 Task: Add a condition where "Received at Is Zendesk support Email" in new tickets in your groups.
Action: Mouse moved to (148, 497)
Screenshot: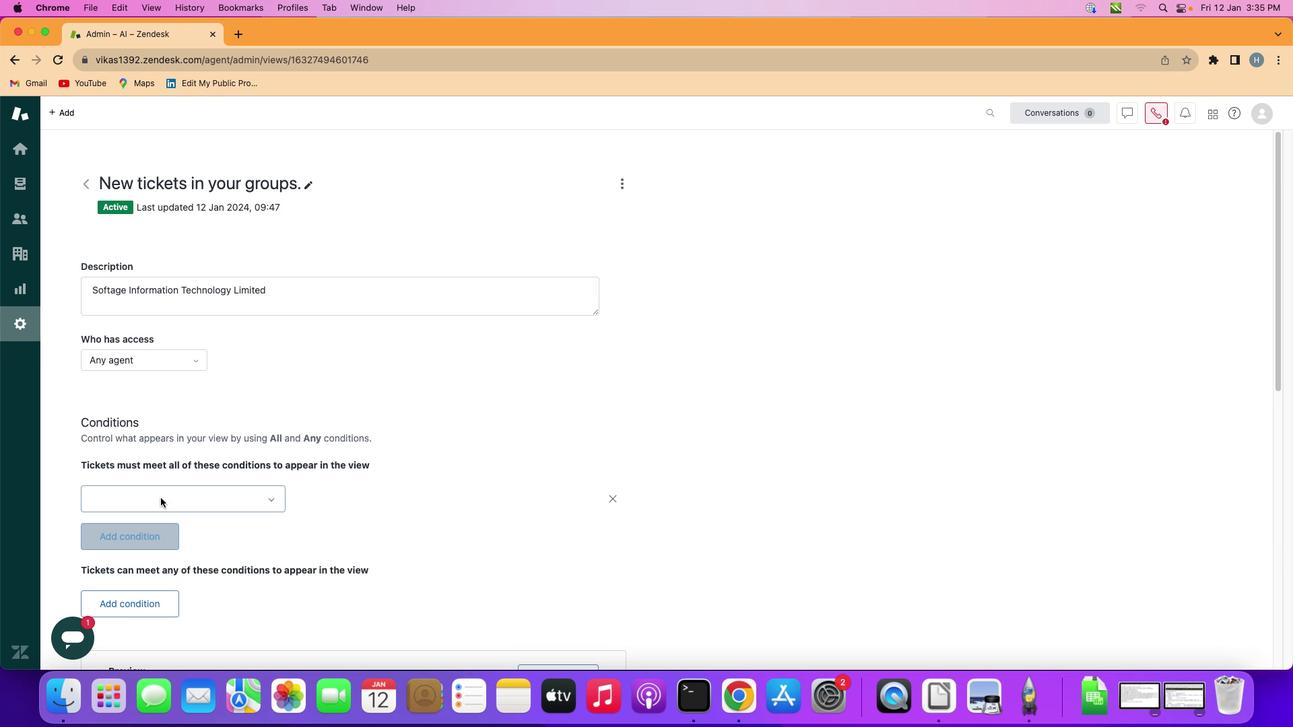 
Action: Mouse pressed left at (148, 497)
Screenshot: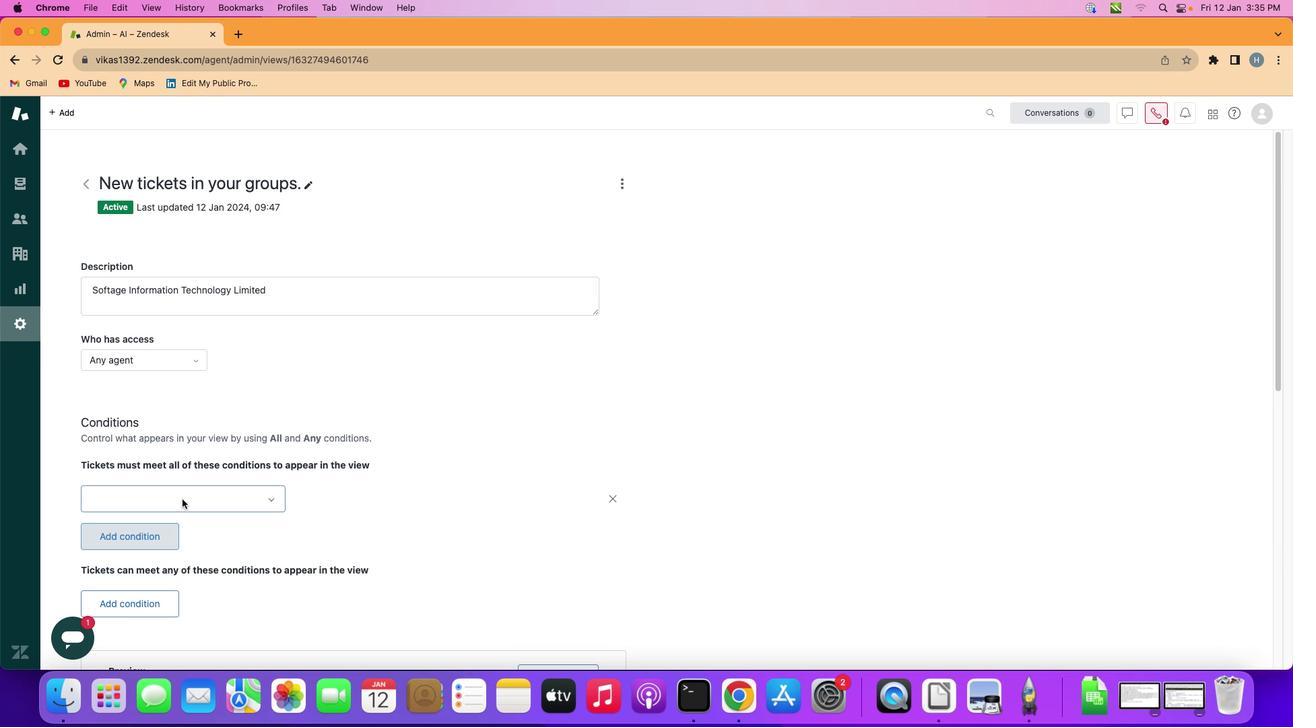 
Action: Mouse moved to (231, 496)
Screenshot: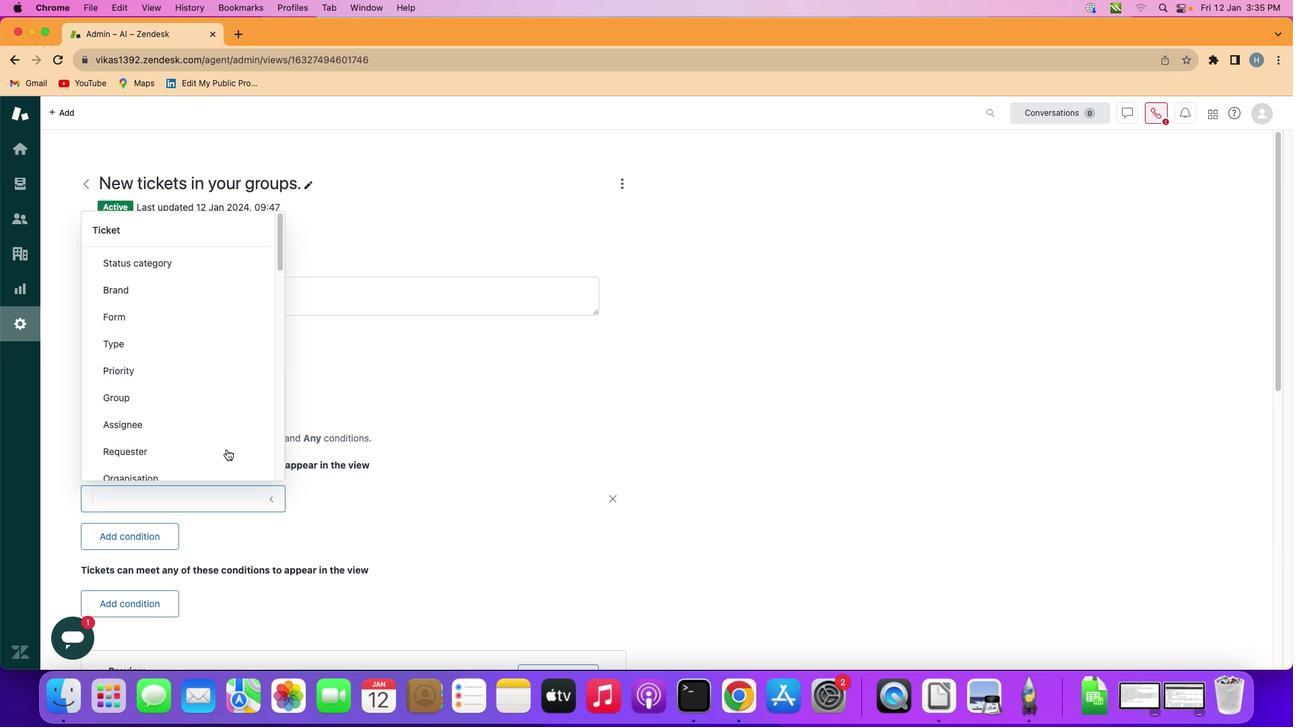 
Action: Mouse pressed left at (231, 496)
Screenshot: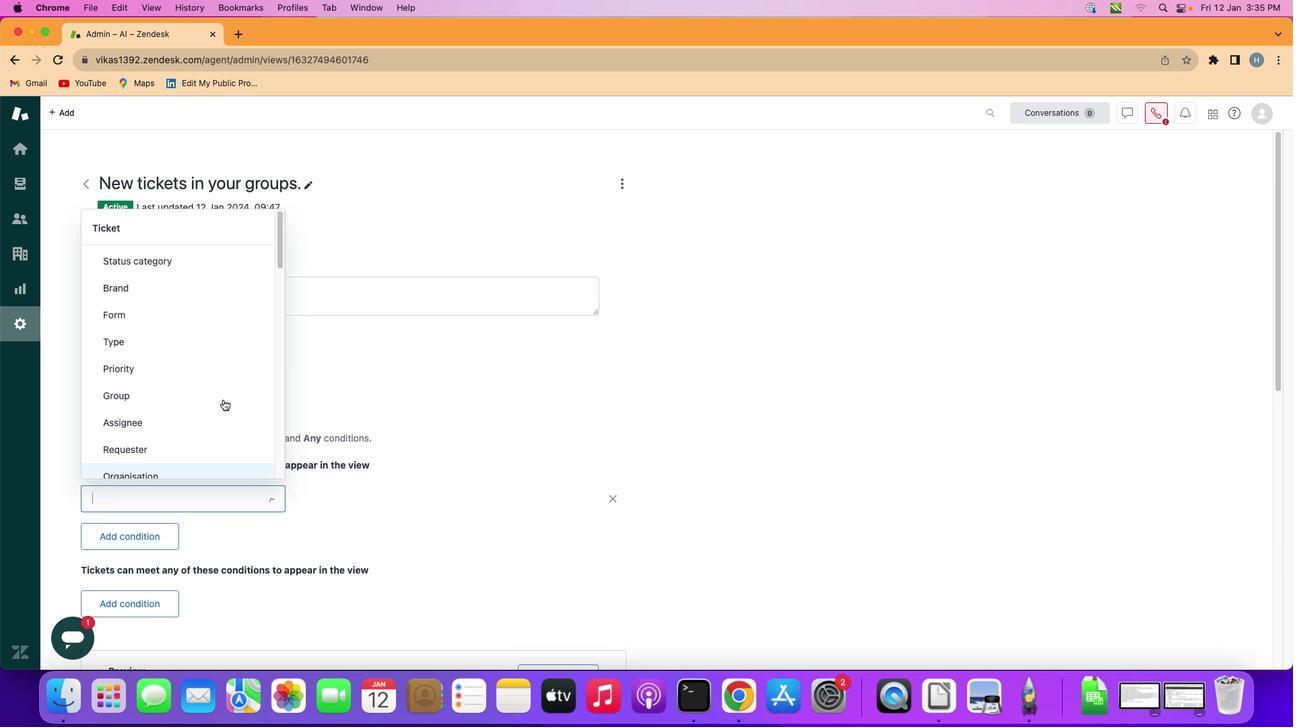 
Action: Mouse moved to (202, 315)
Screenshot: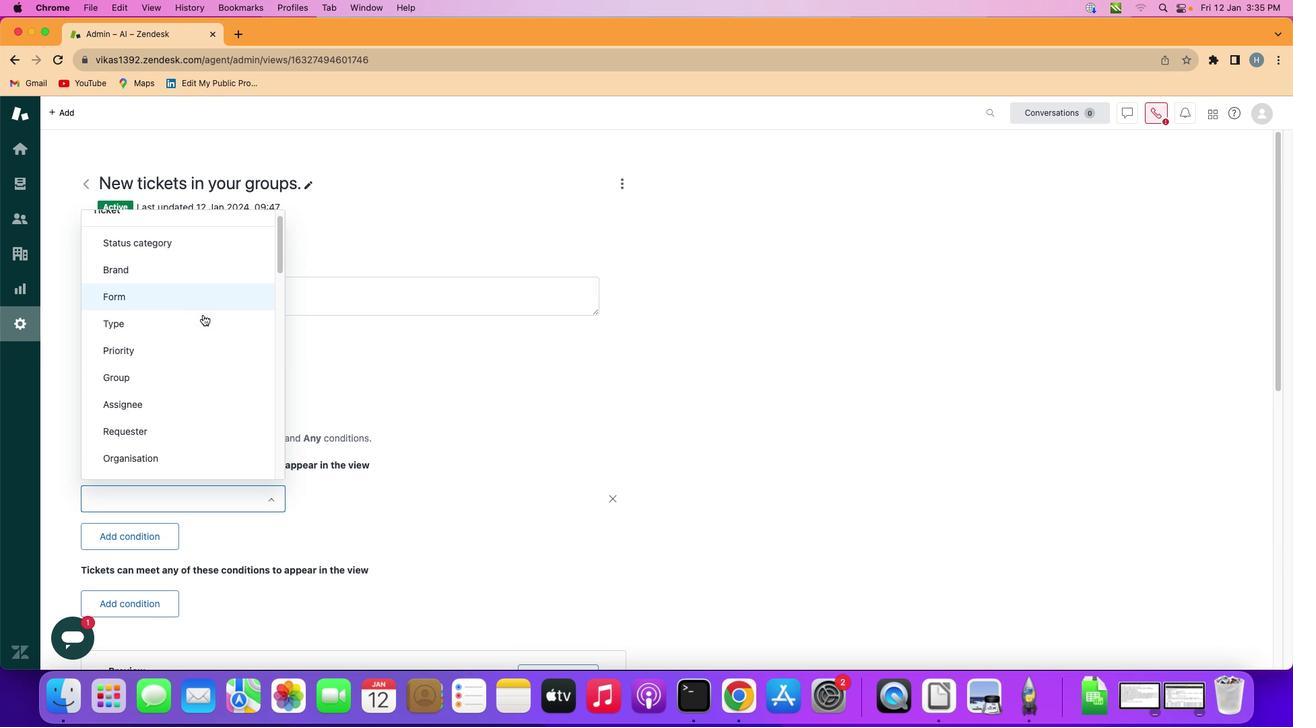
Action: Mouse scrolled (202, 315) with delta (0, 0)
Screenshot: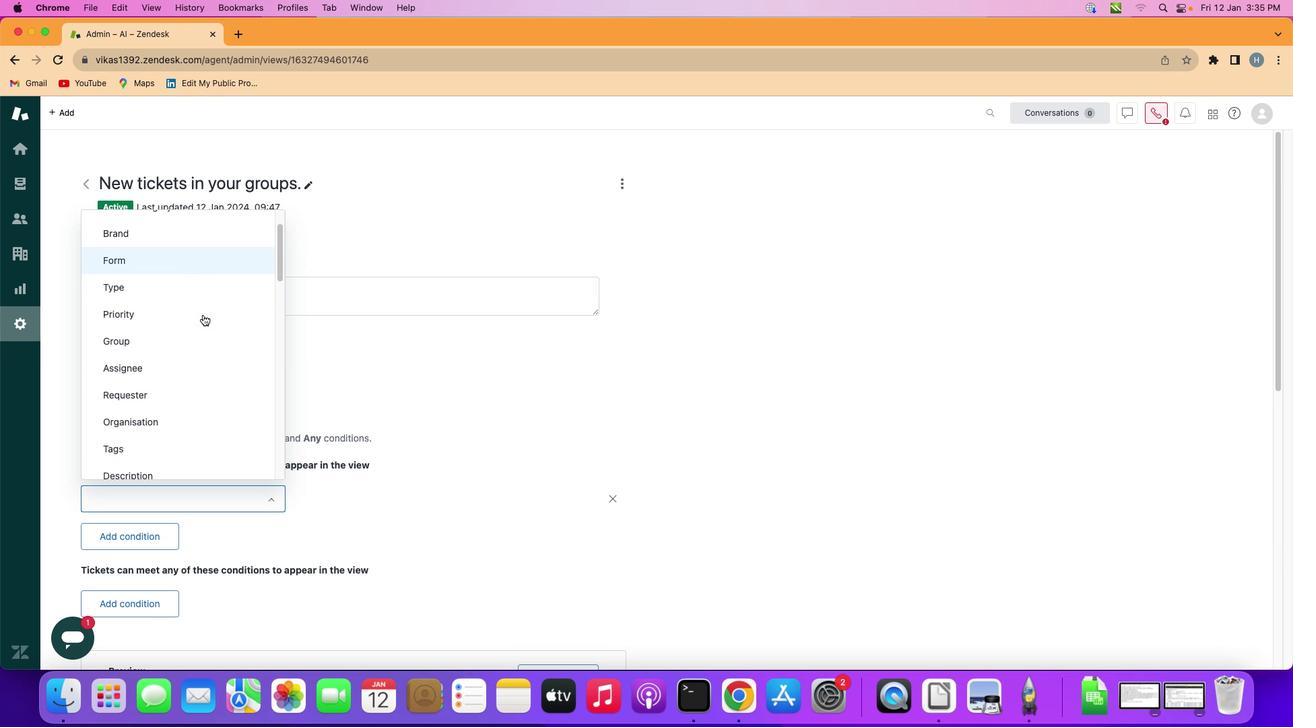 
Action: Mouse scrolled (202, 315) with delta (0, 0)
Screenshot: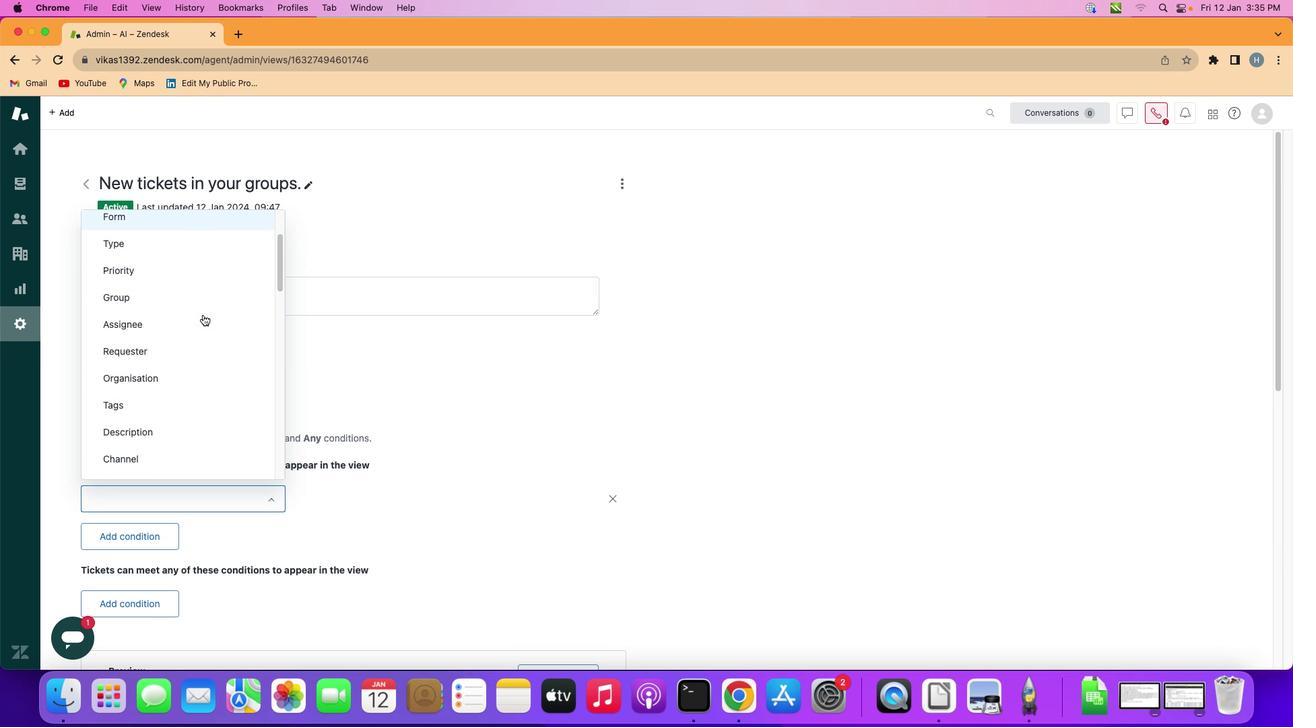 
Action: Mouse scrolled (202, 315) with delta (0, 0)
Screenshot: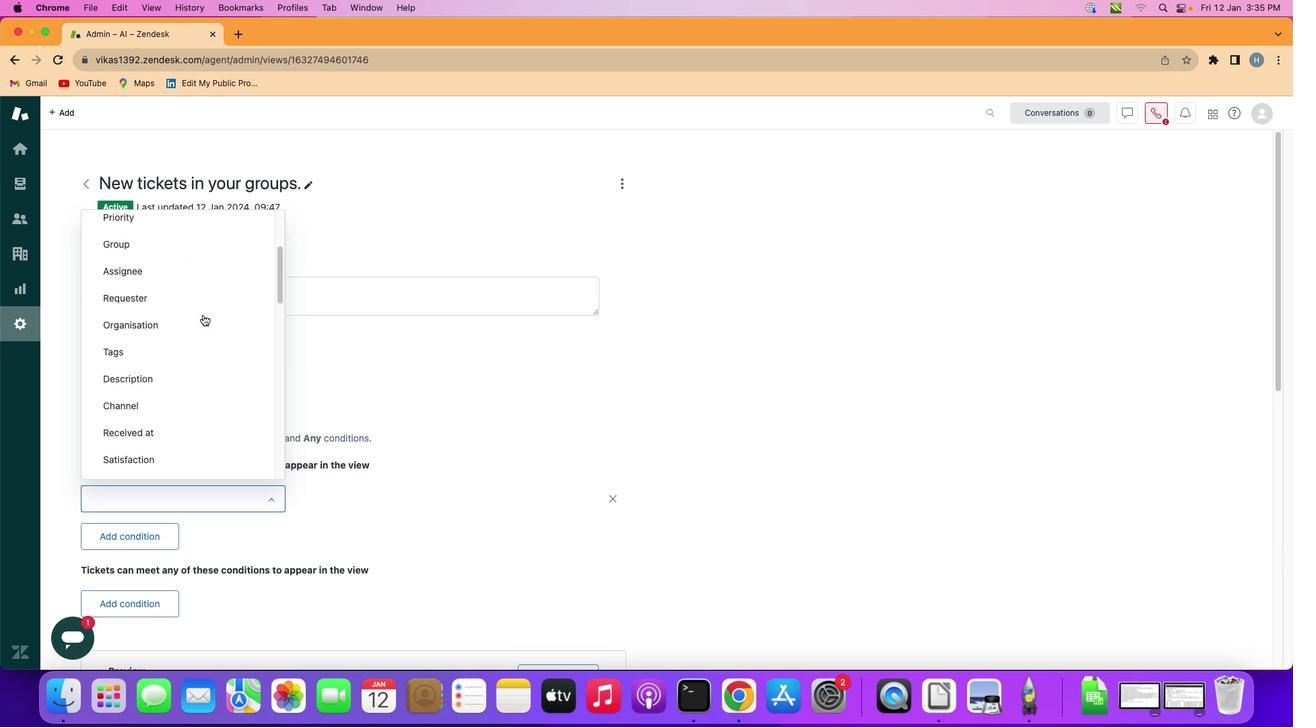 
Action: Mouse scrolled (202, 315) with delta (0, 0)
Screenshot: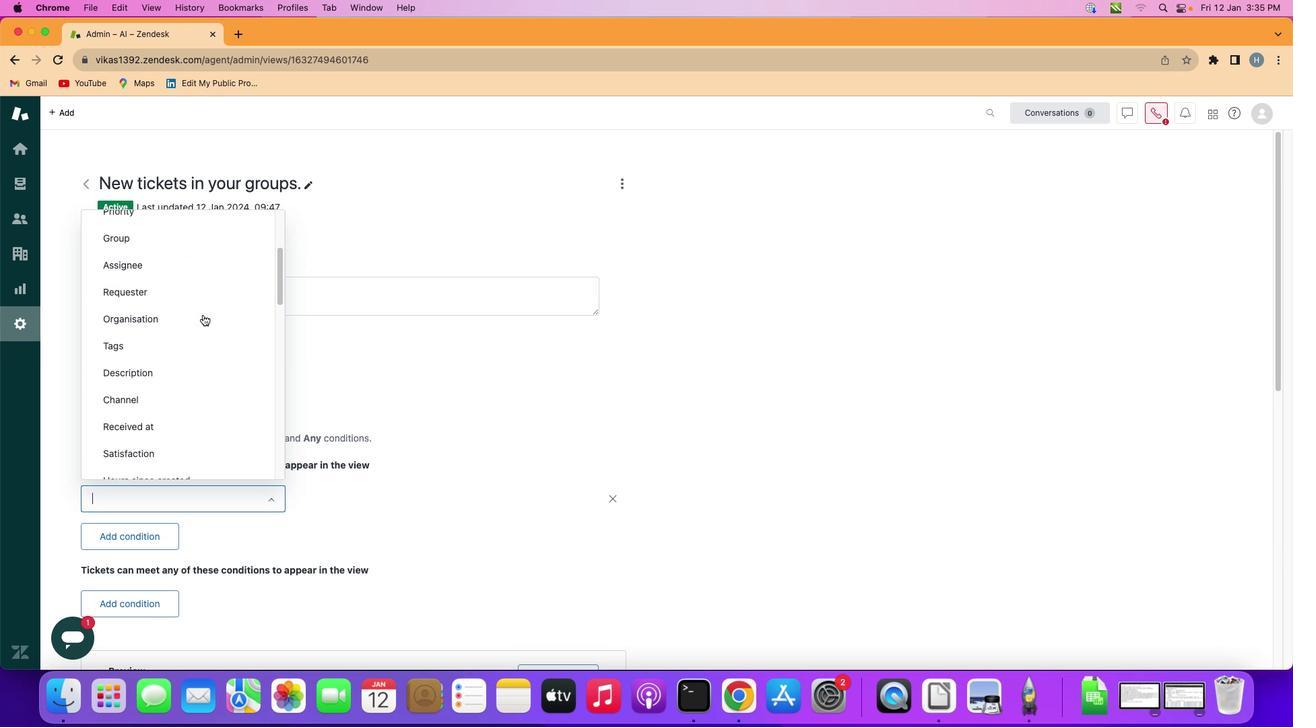 
Action: Mouse scrolled (202, 315) with delta (0, 0)
Screenshot: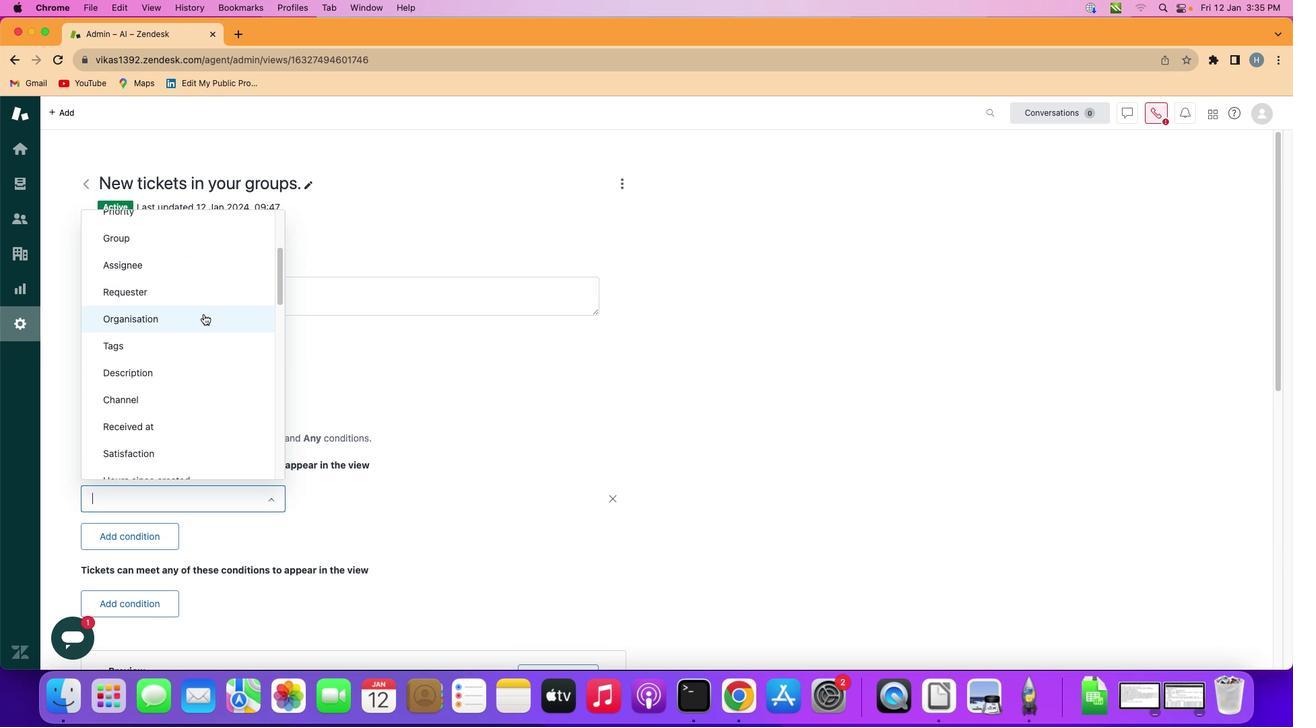 
Action: Mouse moved to (203, 314)
Screenshot: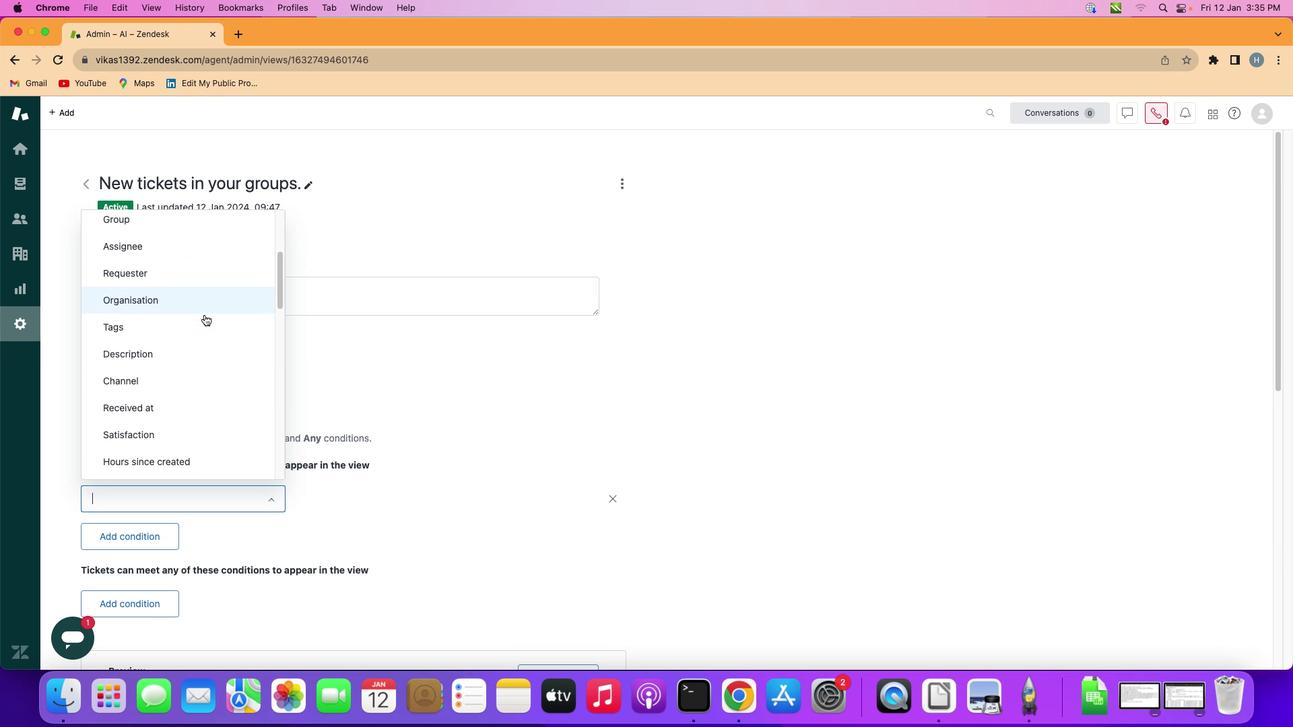 
Action: Mouse scrolled (203, 314) with delta (0, 0)
Screenshot: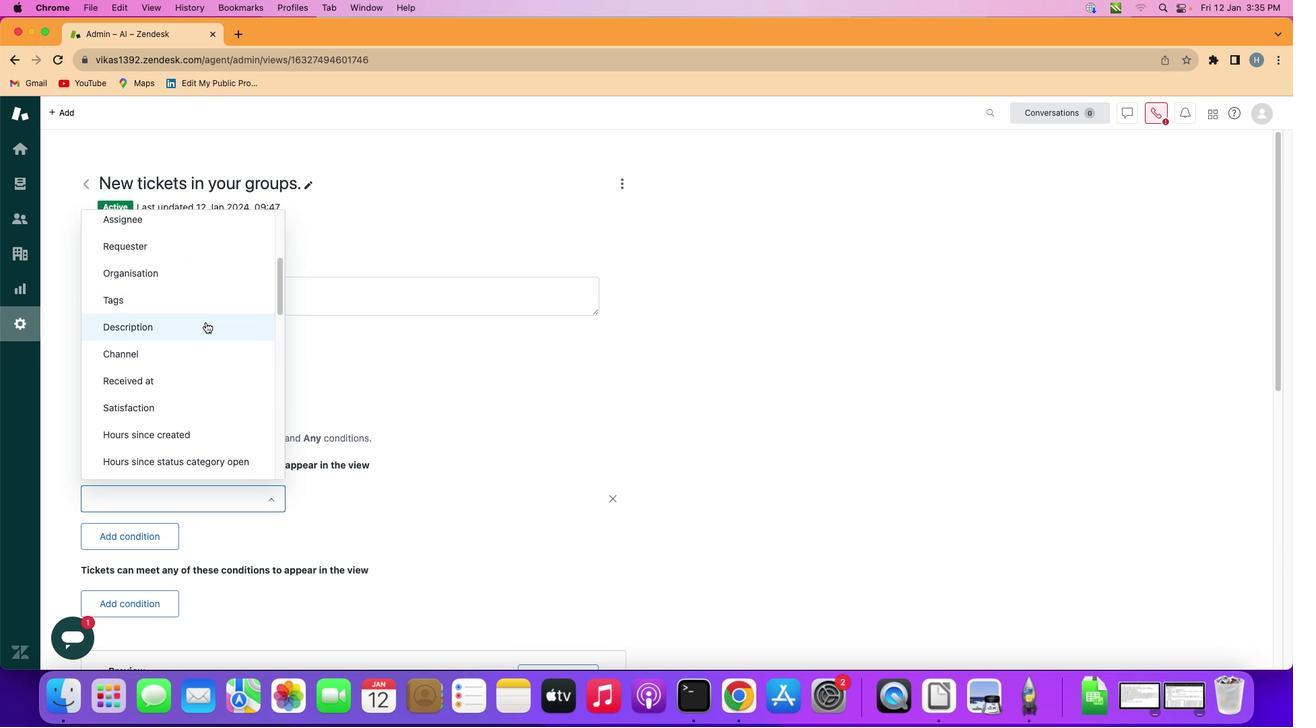 
Action: Mouse scrolled (203, 314) with delta (0, 0)
Screenshot: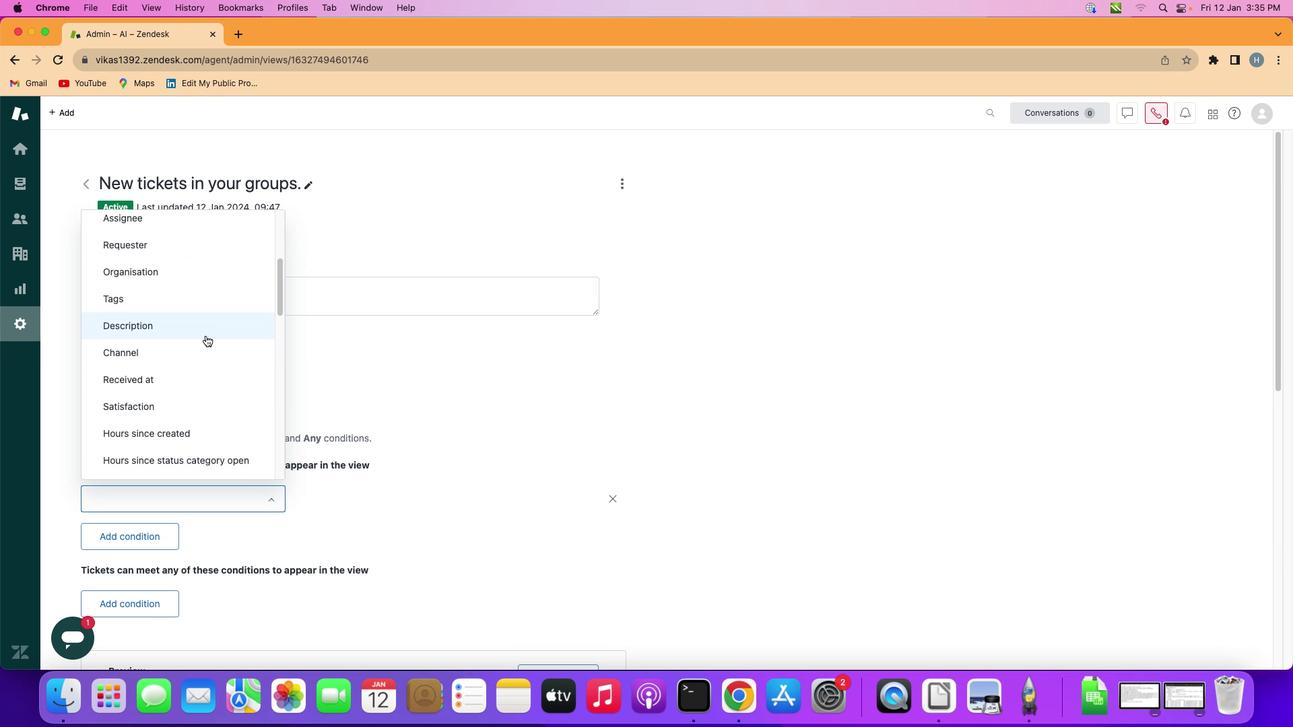 
Action: Mouse scrolled (203, 314) with delta (0, 0)
Screenshot: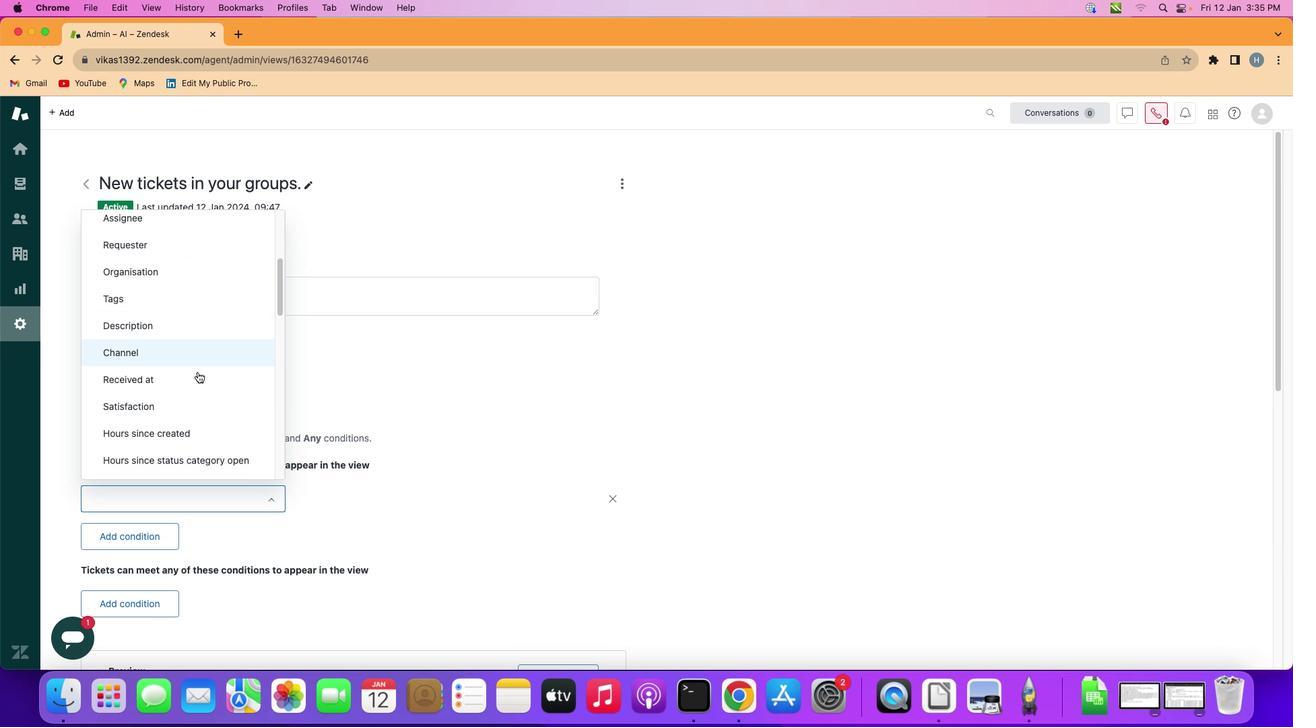
Action: Mouse moved to (197, 374)
Screenshot: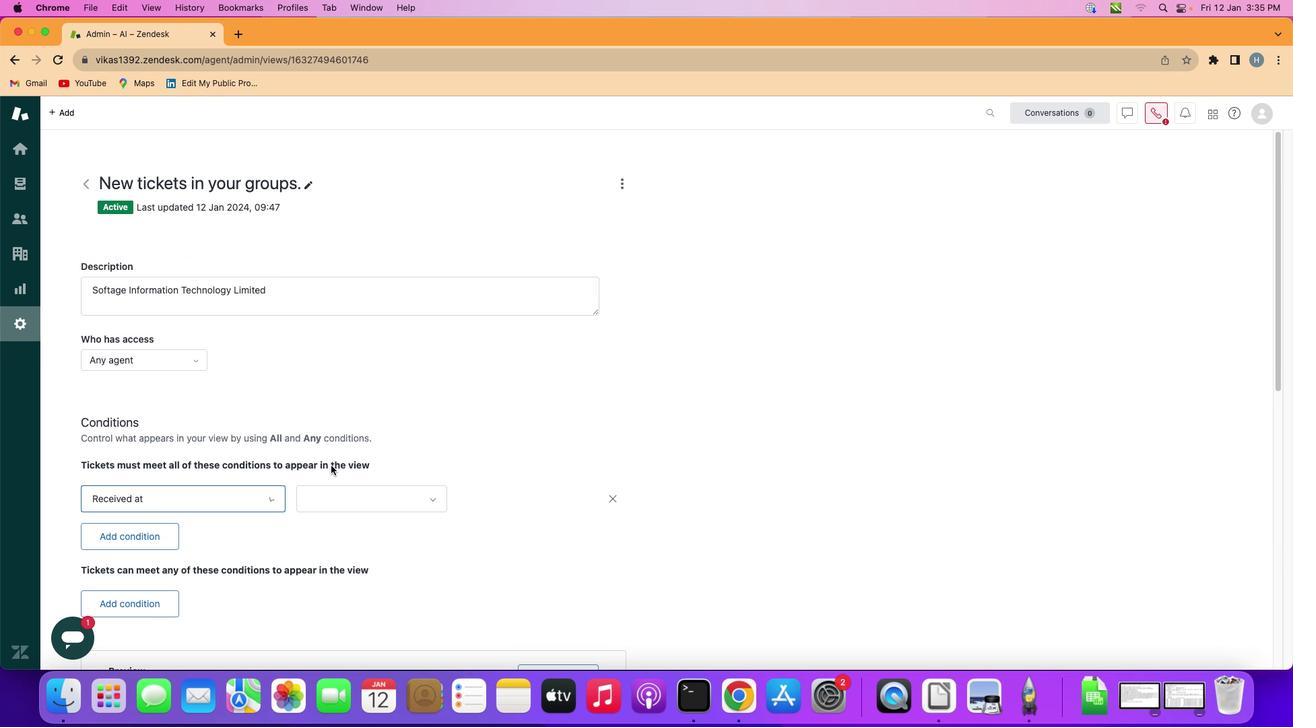 
Action: Mouse pressed left at (197, 374)
Screenshot: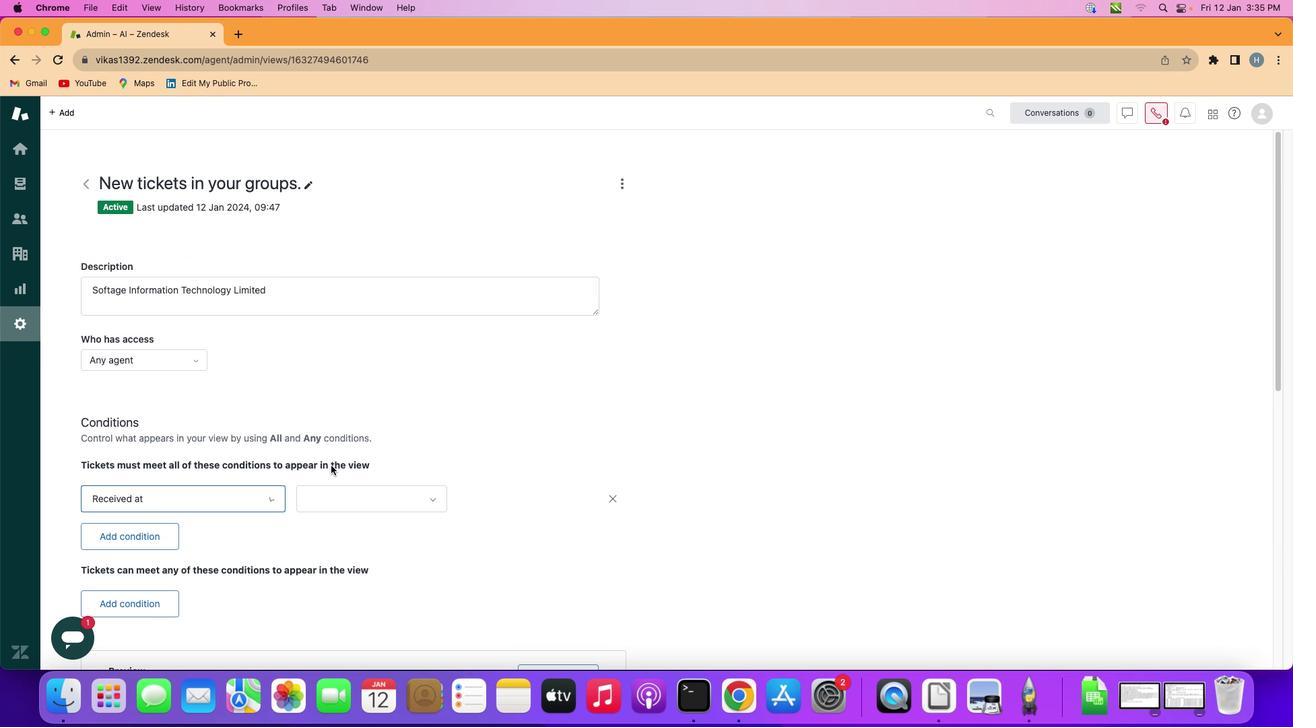 
Action: Mouse moved to (364, 497)
Screenshot: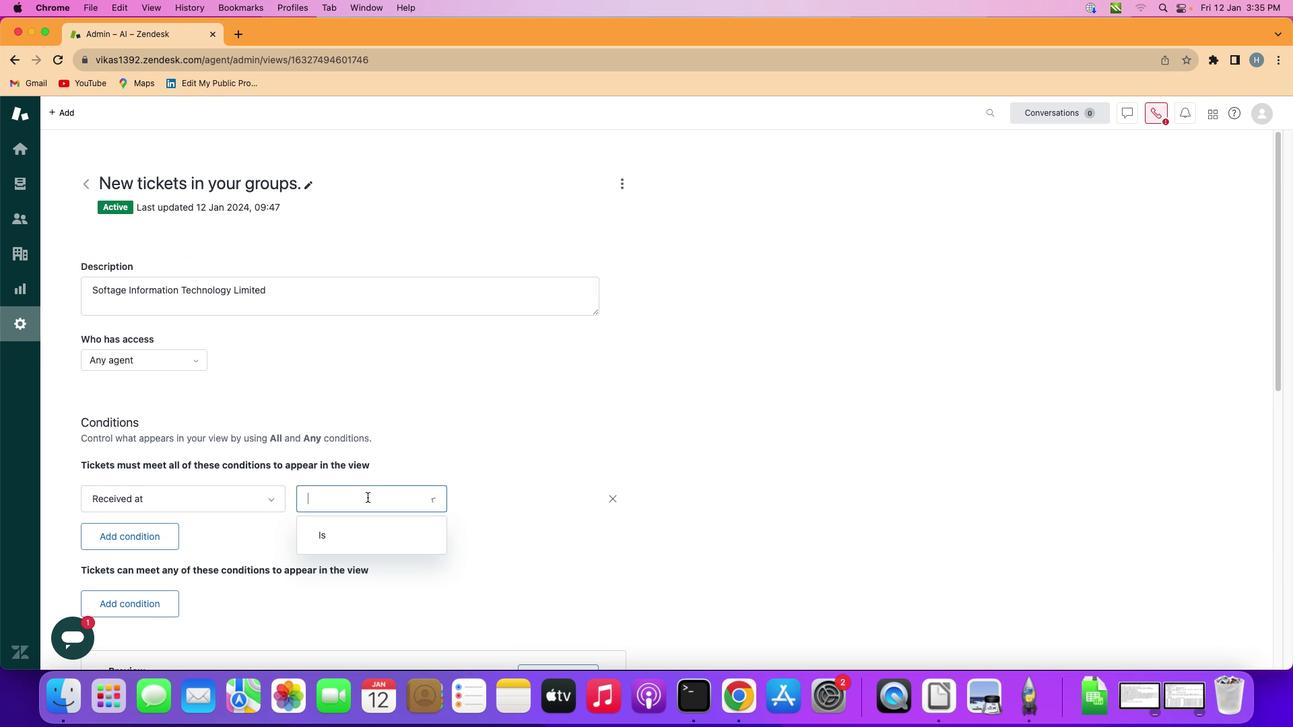 
Action: Mouse pressed left at (364, 497)
Screenshot: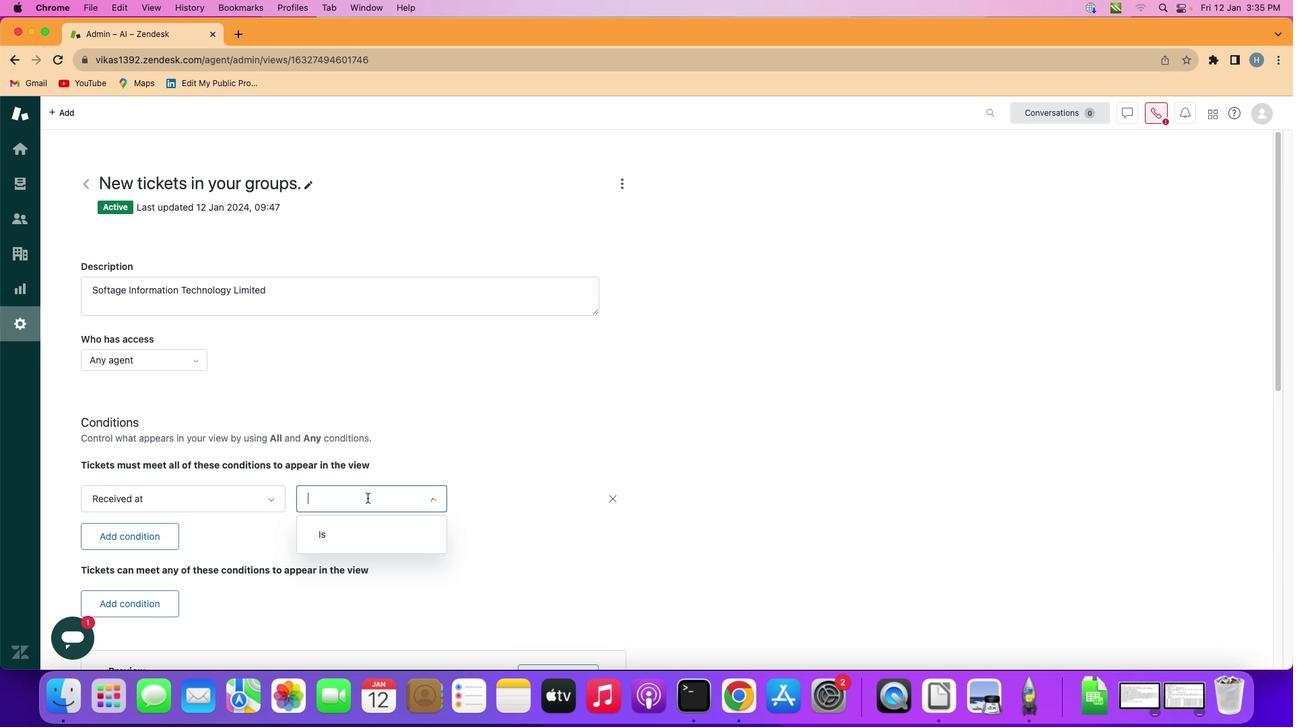 
Action: Mouse moved to (358, 533)
Screenshot: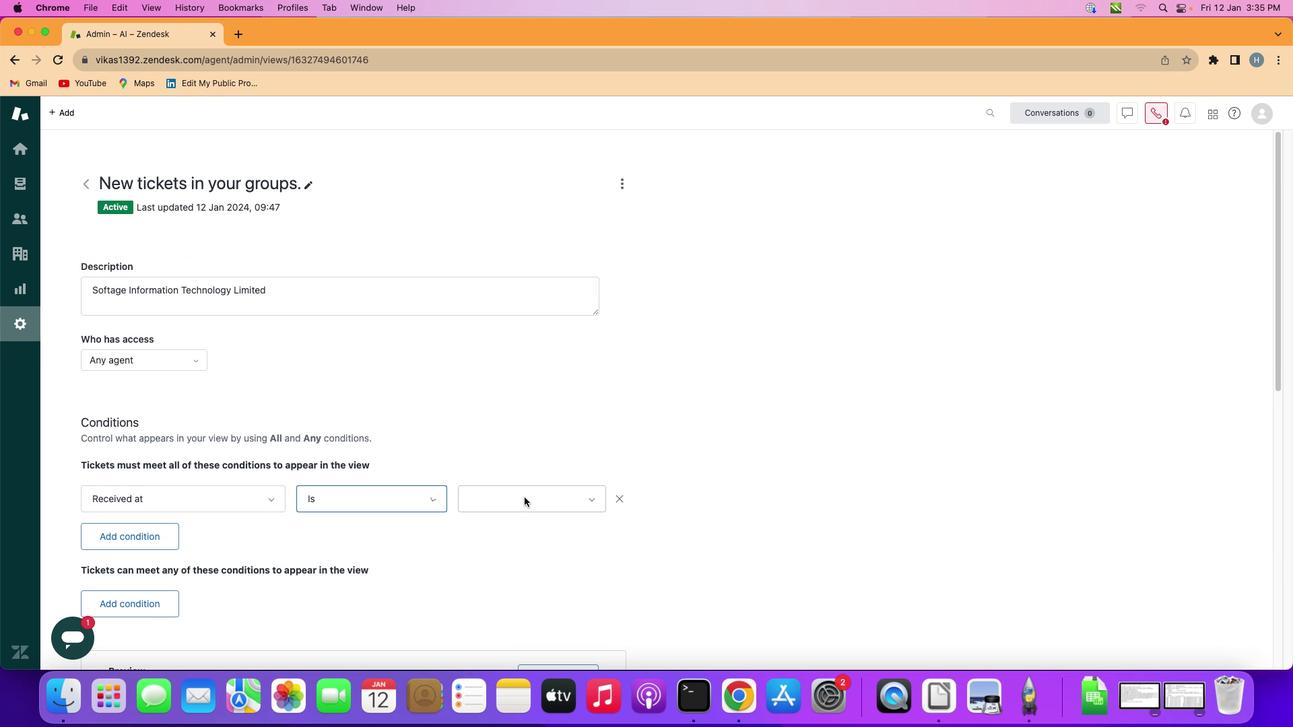 
Action: Mouse pressed left at (358, 533)
Screenshot: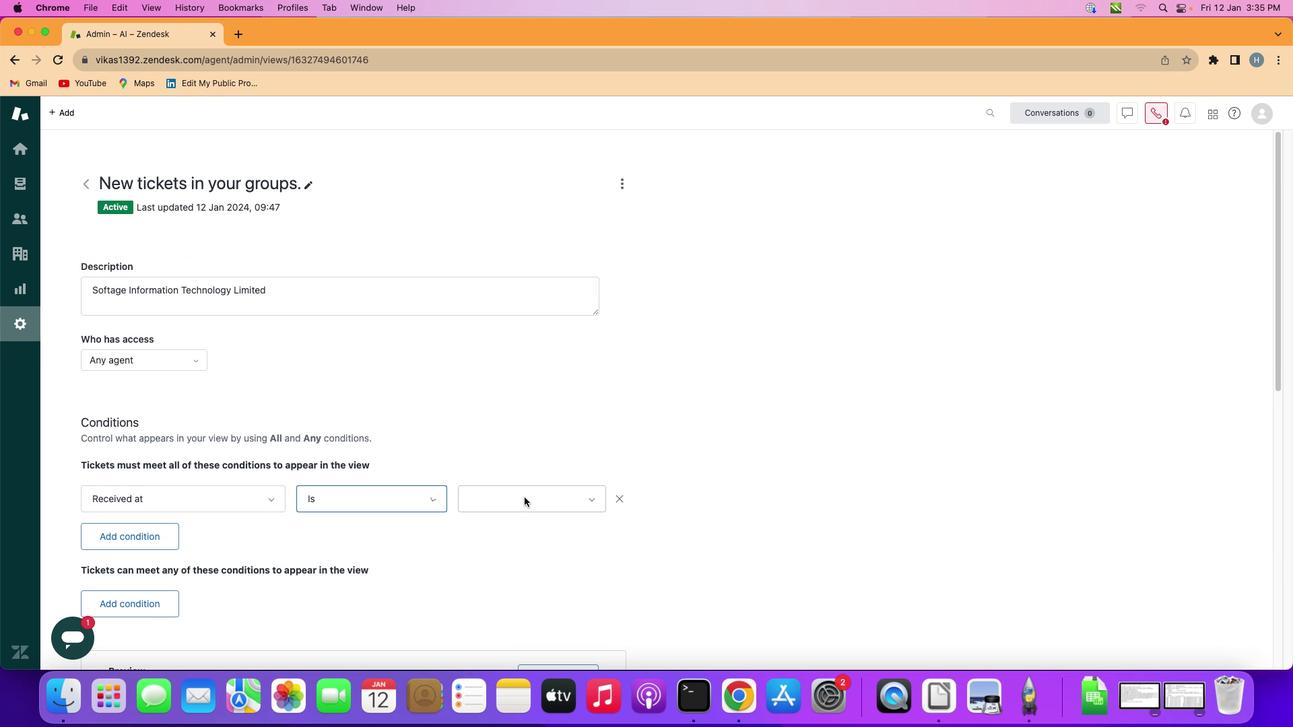 
Action: Mouse moved to (524, 497)
Screenshot: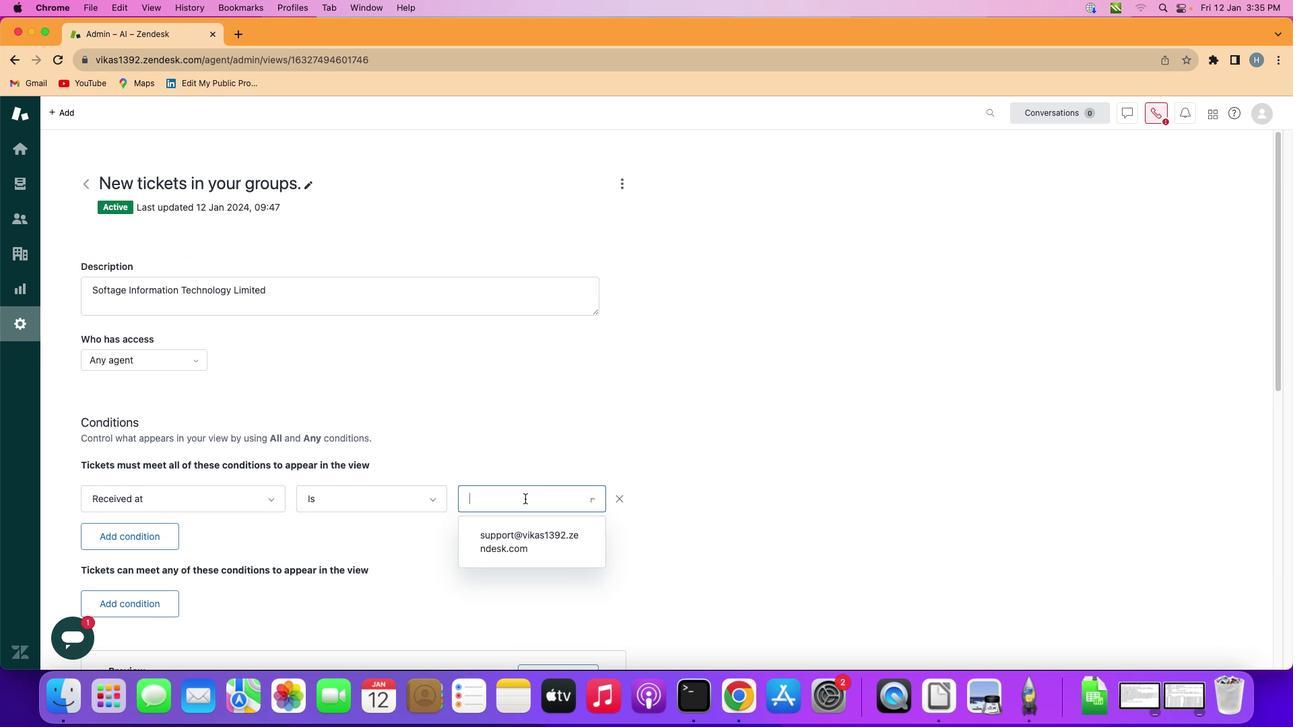 
Action: Mouse pressed left at (524, 497)
Screenshot: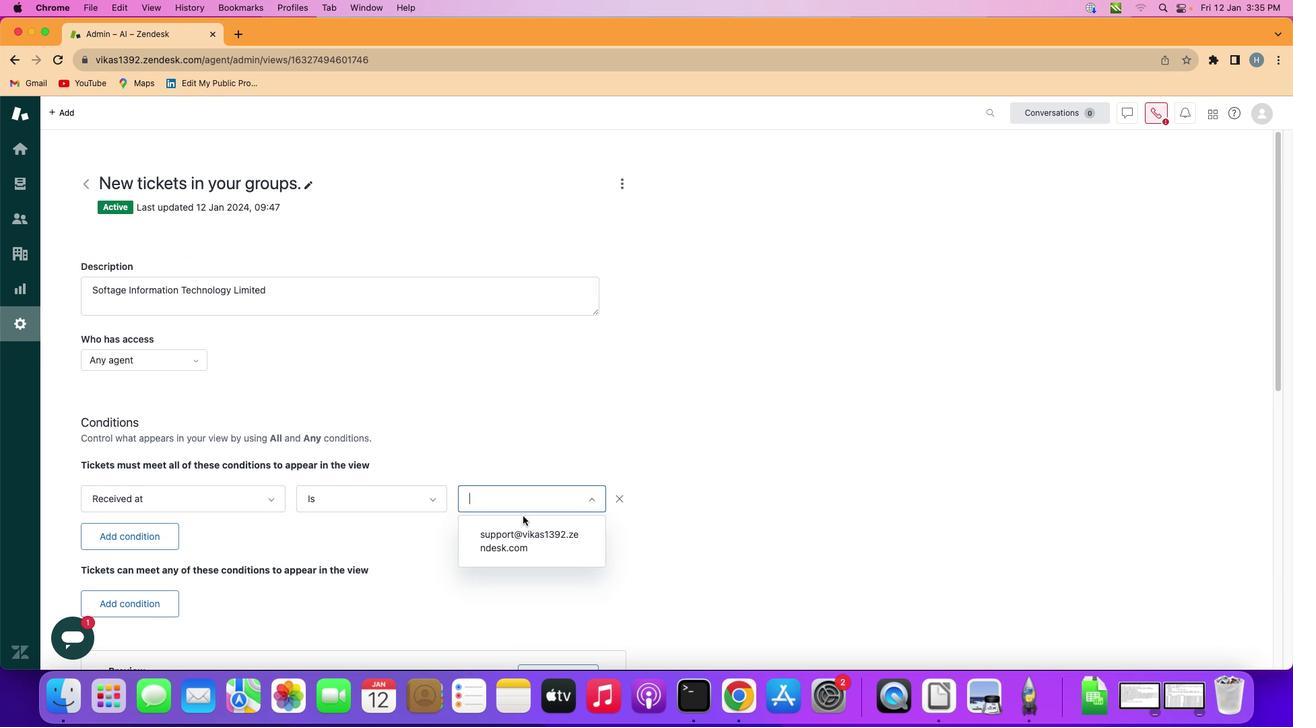 
Action: Mouse moved to (523, 526)
Screenshot: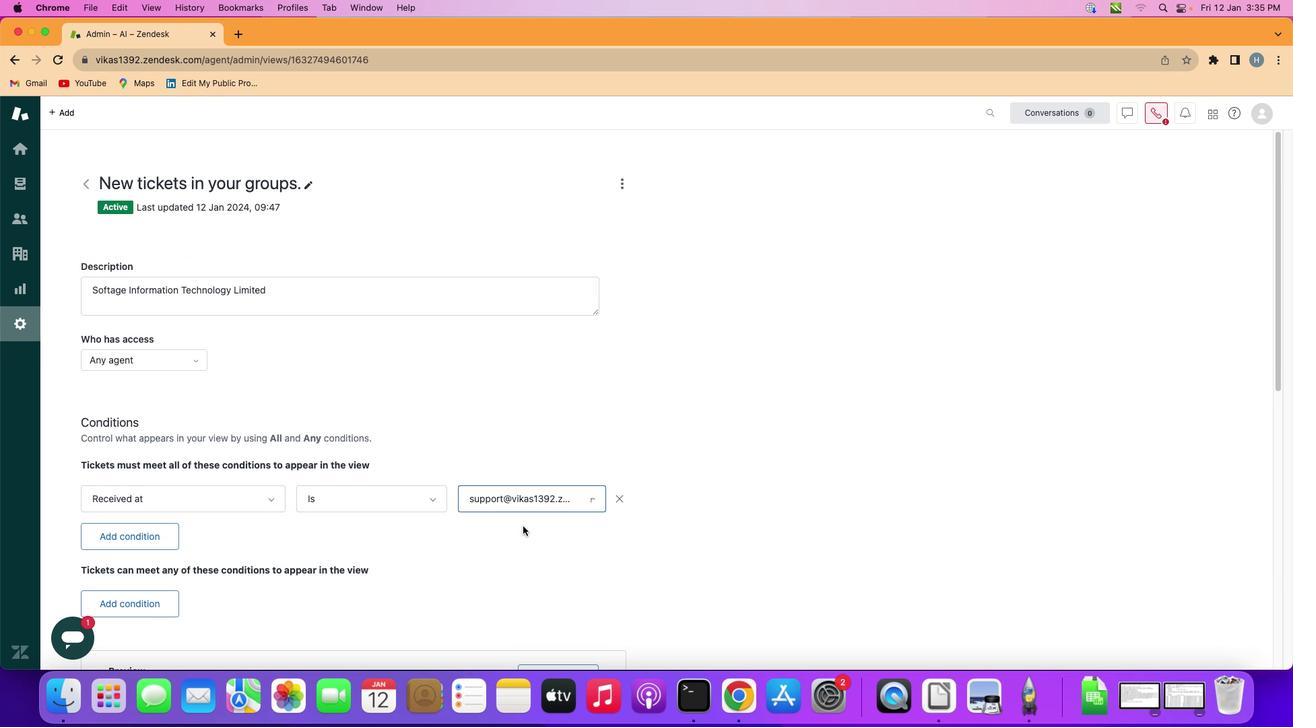 
Action: Mouse pressed left at (523, 526)
Screenshot: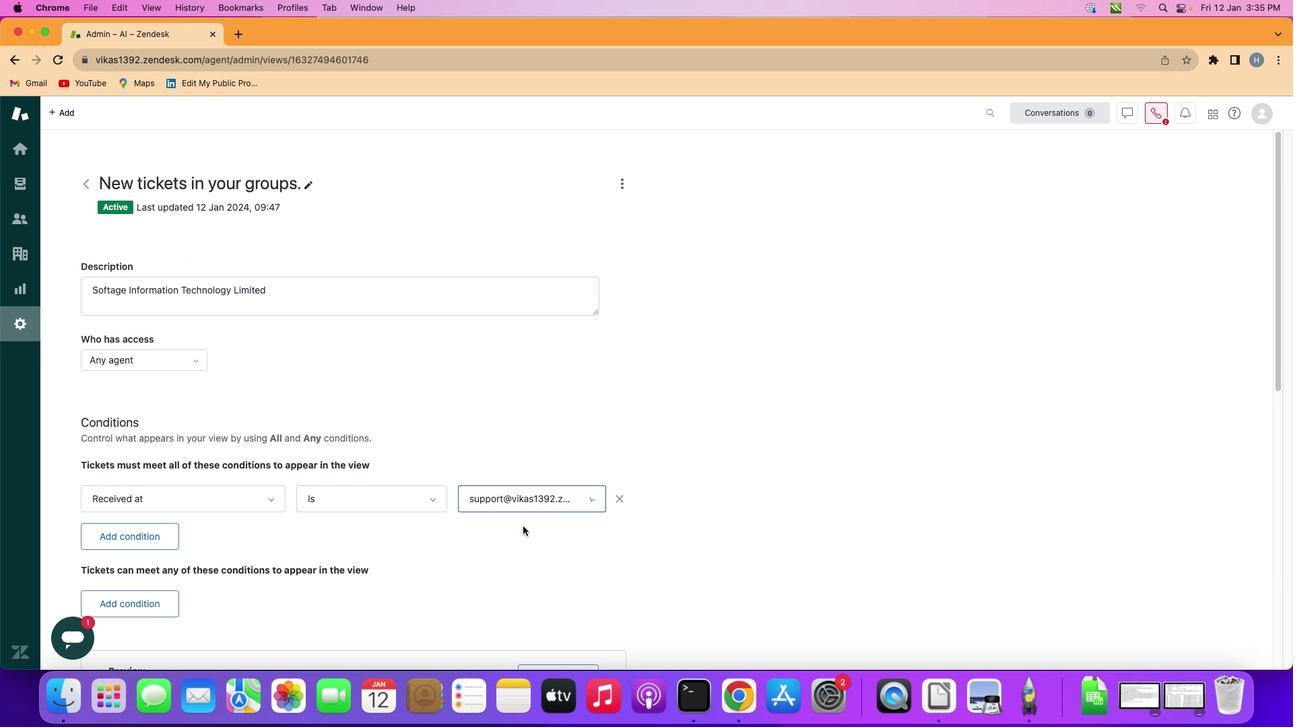 
Action: Mouse moved to (523, 529)
Screenshot: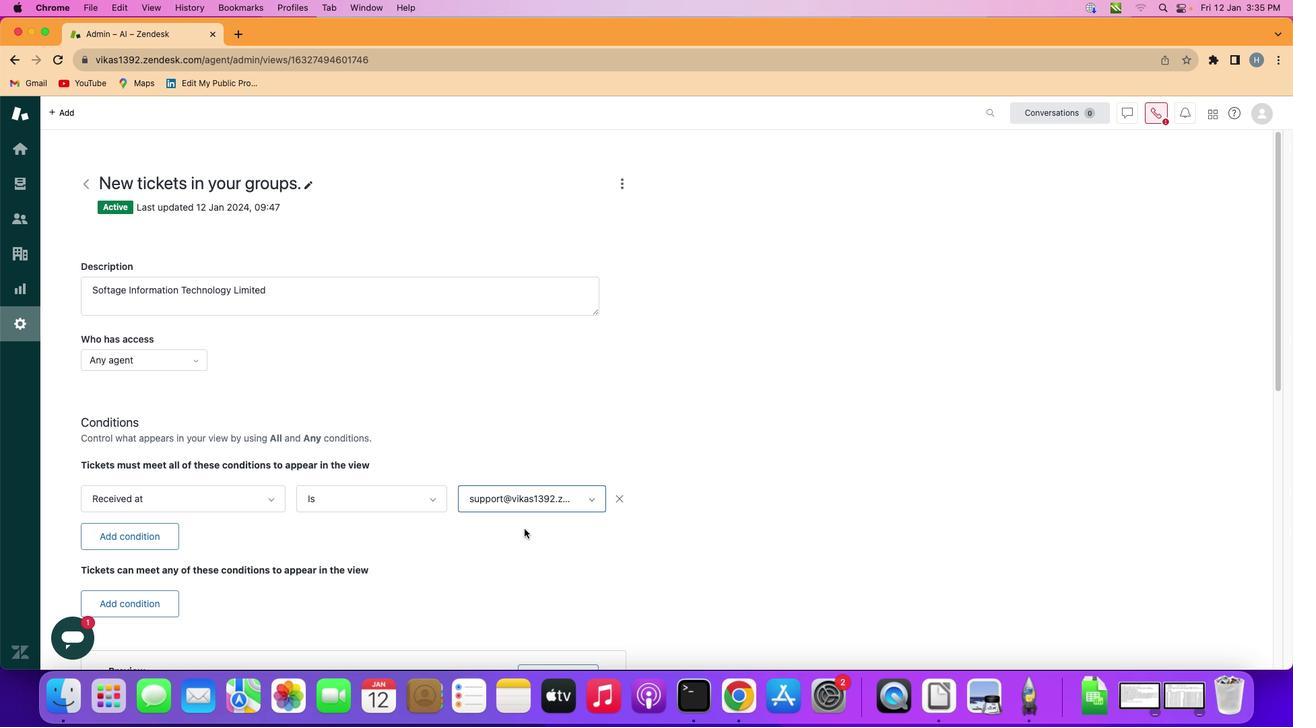 
